 Task: Search cancel my subscription in learning.
Action: Mouse moved to (505, 422)
Screenshot: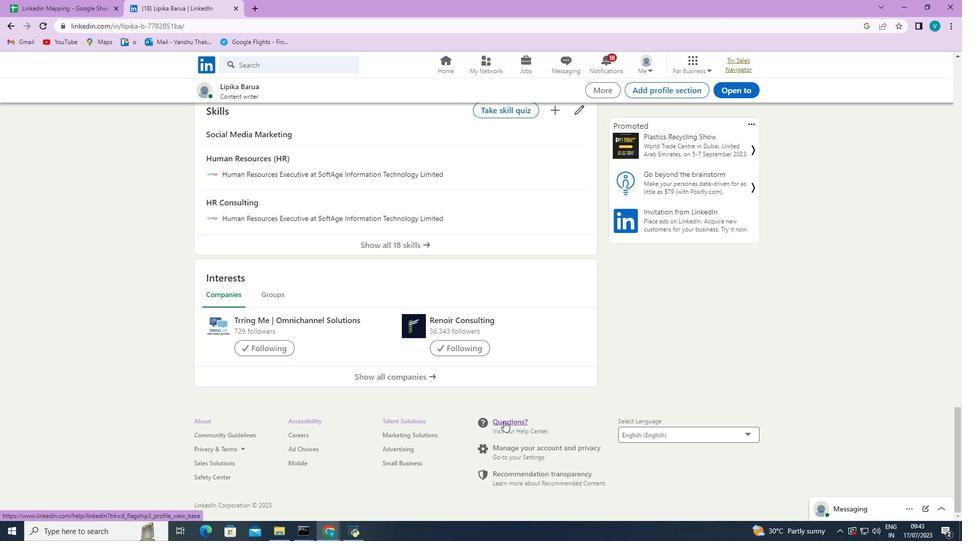 
Action: Mouse pressed left at (505, 422)
Screenshot: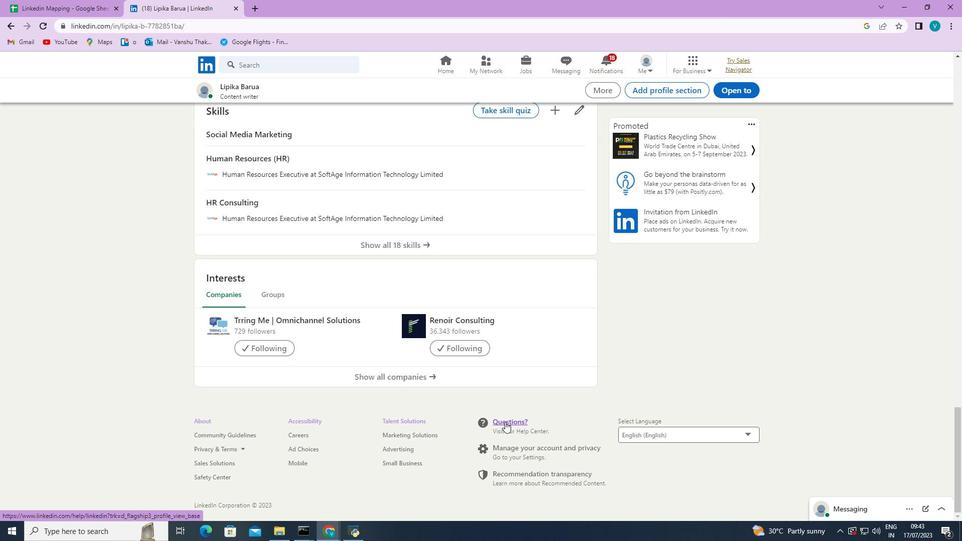 
Action: Mouse moved to (235, 162)
Screenshot: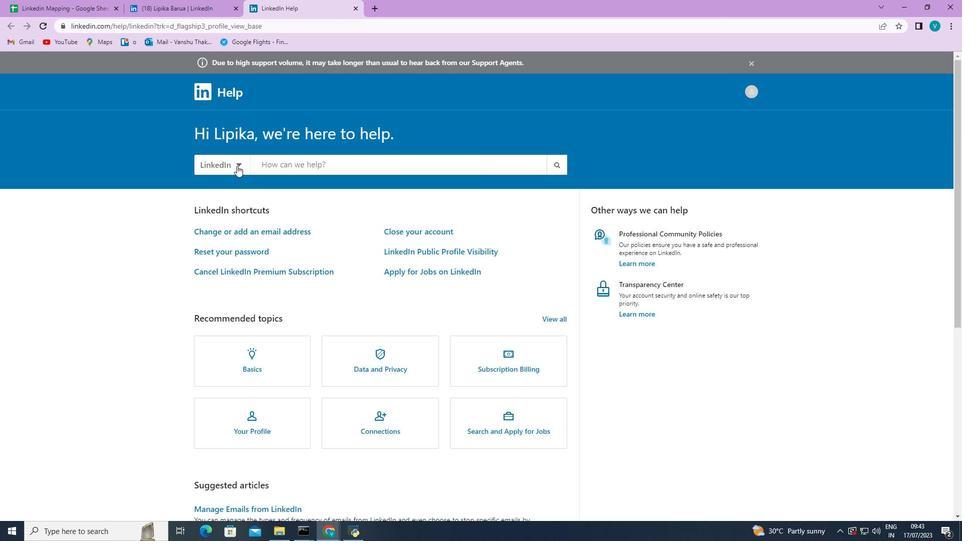 
Action: Mouse pressed left at (235, 162)
Screenshot: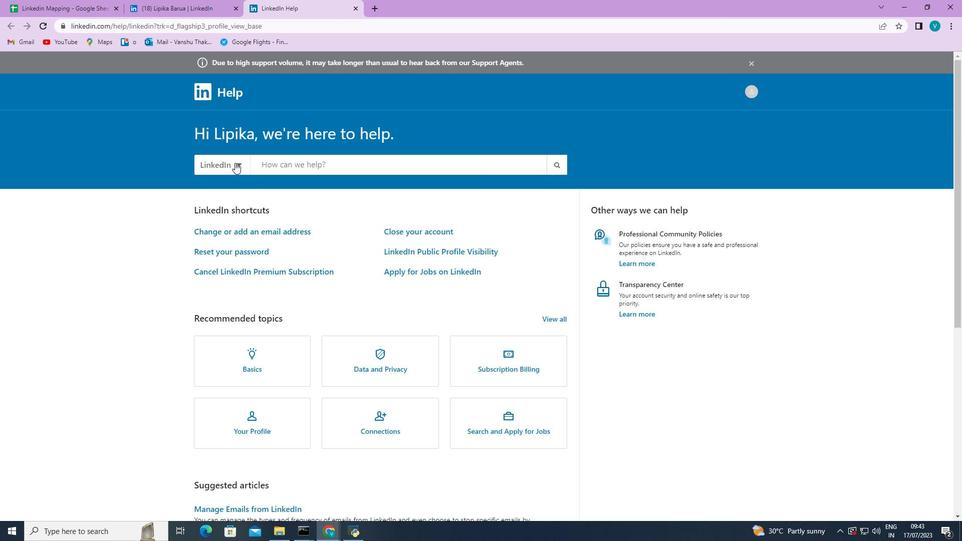 
Action: Mouse moved to (225, 292)
Screenshot: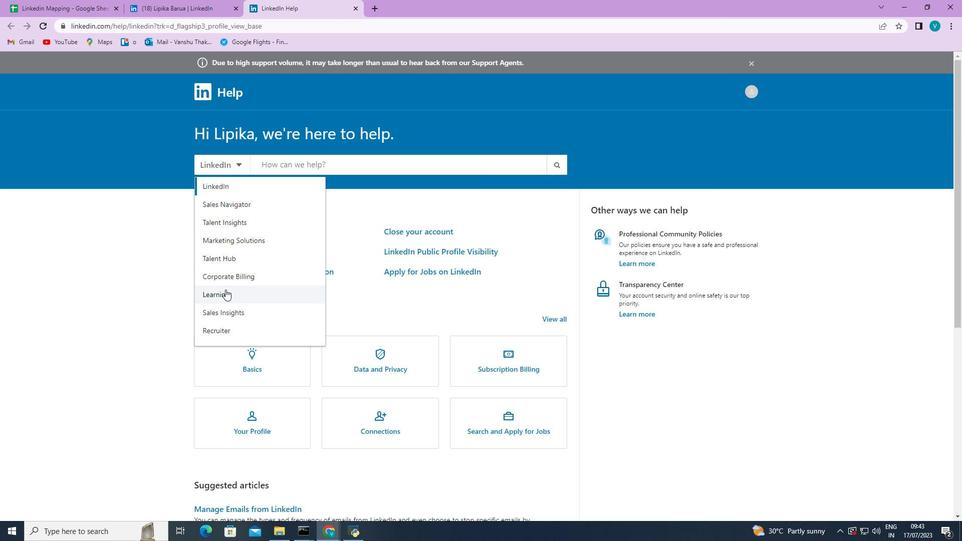 
Action: Mouse pressed left at (225, 292)
Screenshot: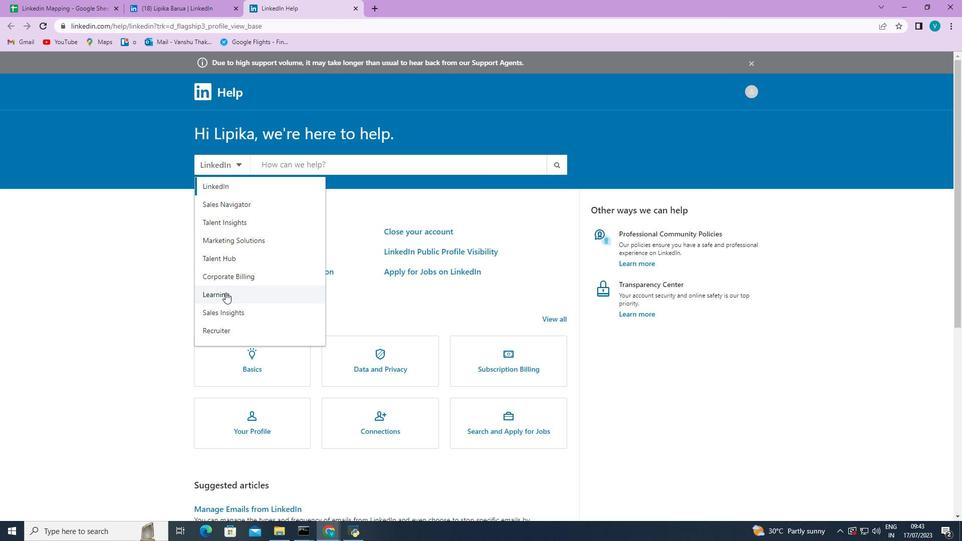 
Action: Mouse moved to (335, 166)
Screenshot: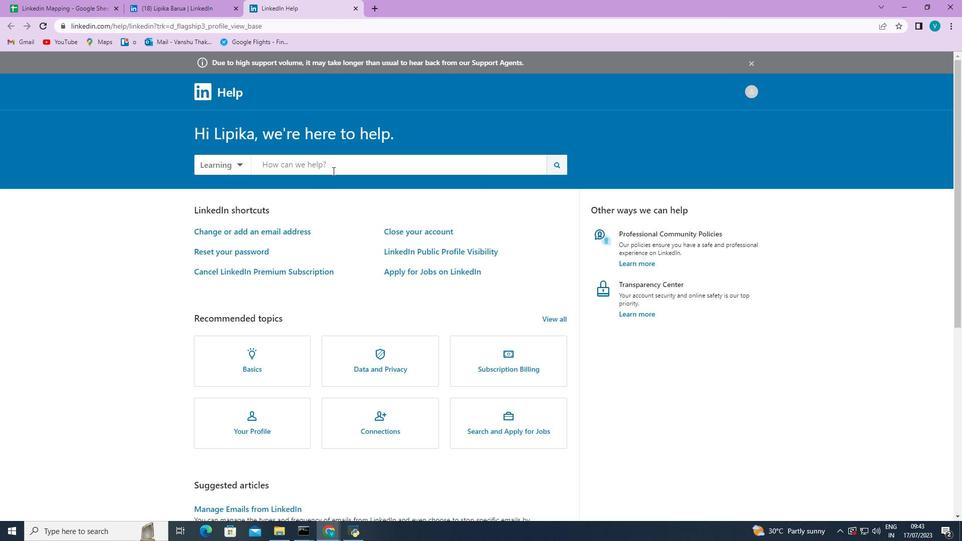 
Action: Mouse pressed left at (335, 166)
Screenshot: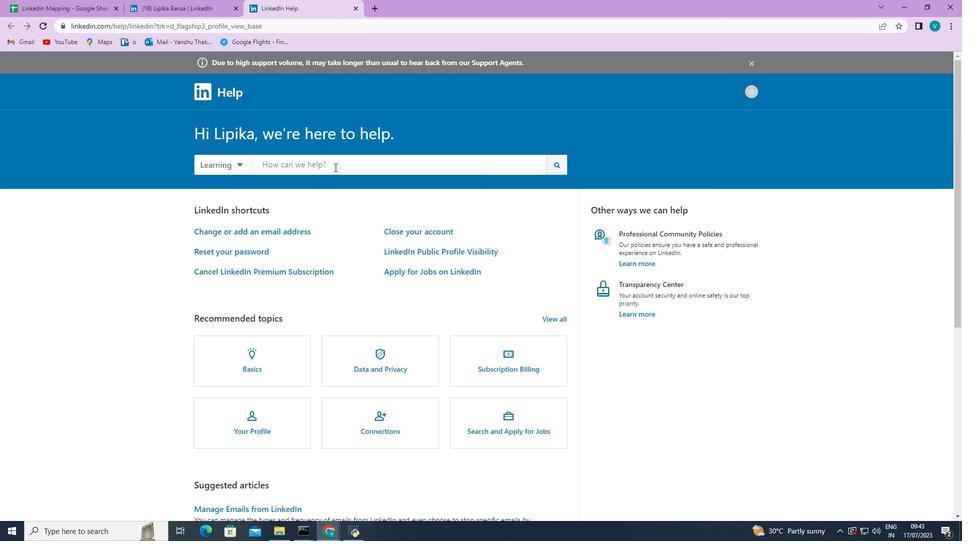 
Action: Mouse moved to (322, 243)
Screenshot: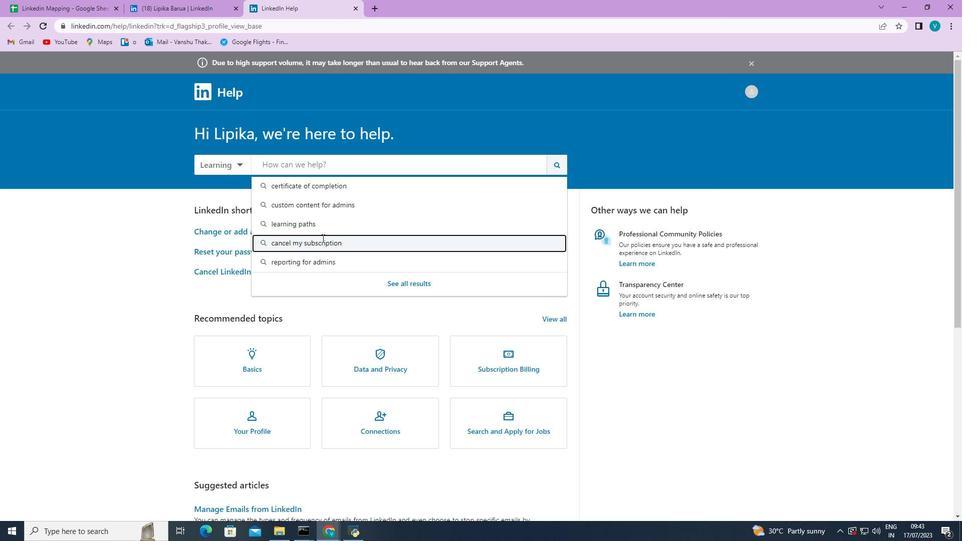 
Action: Mouse pressed left at (322, 243)
Screenshot: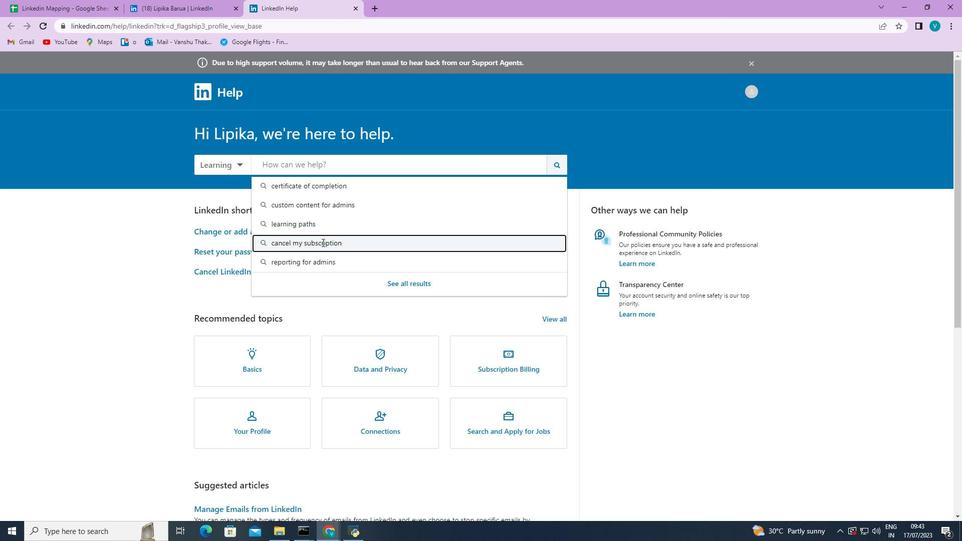 
Action: Mouse moved to (598, 251)
Screenshot: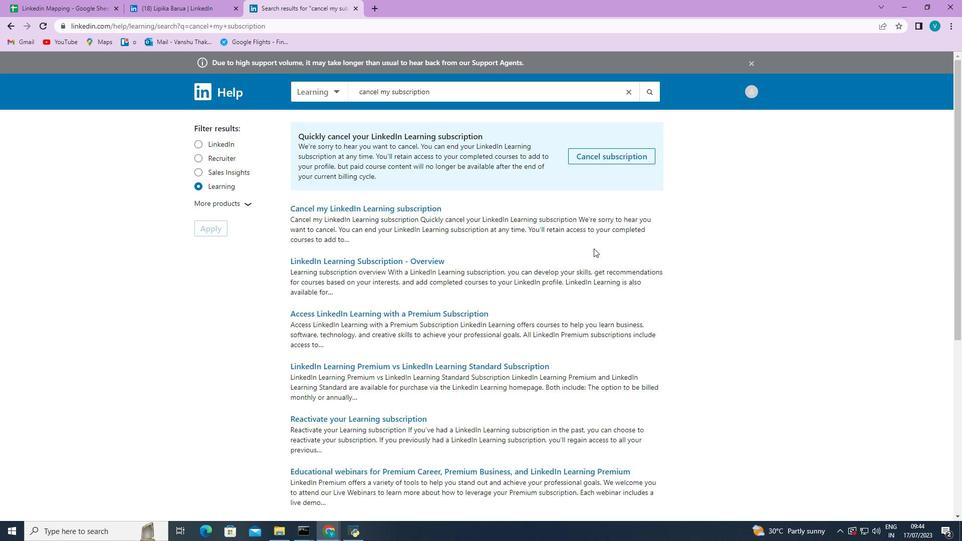 
Action: Mouse scrolled (598, 251) with delta (0, 0)
Screenshot: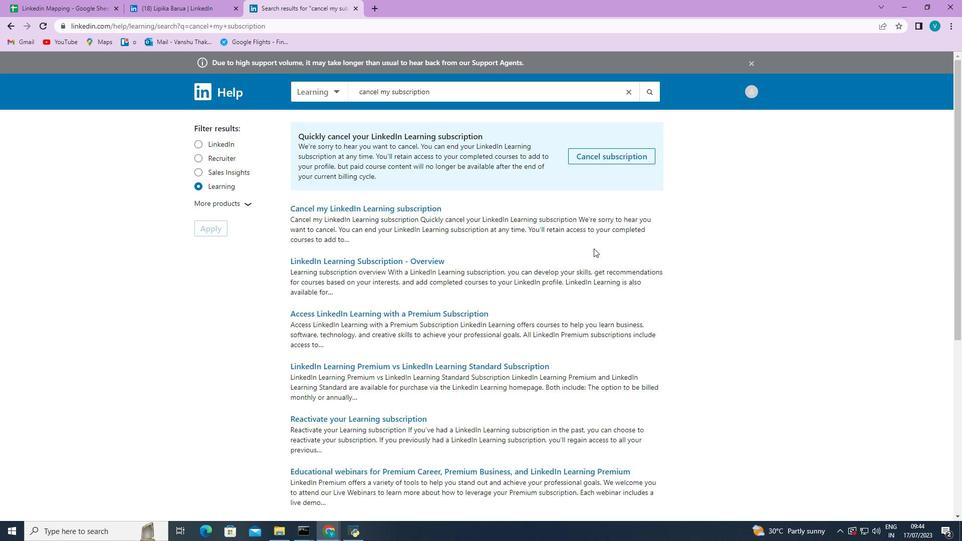 
Action: Mouse moved to (599, 251)
Screenshot: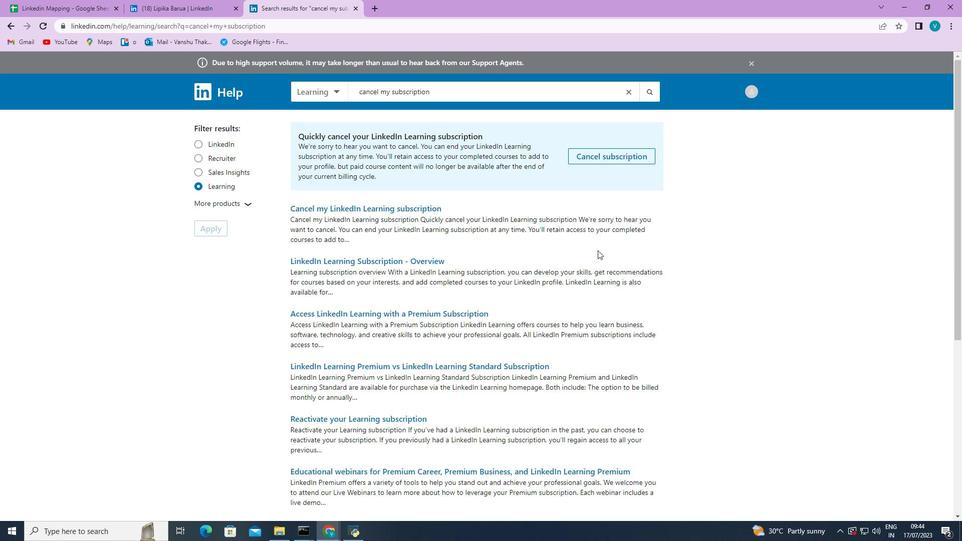 
Action: Mouse scrolled (599, 251) with delta (0, 0)
Screenshot: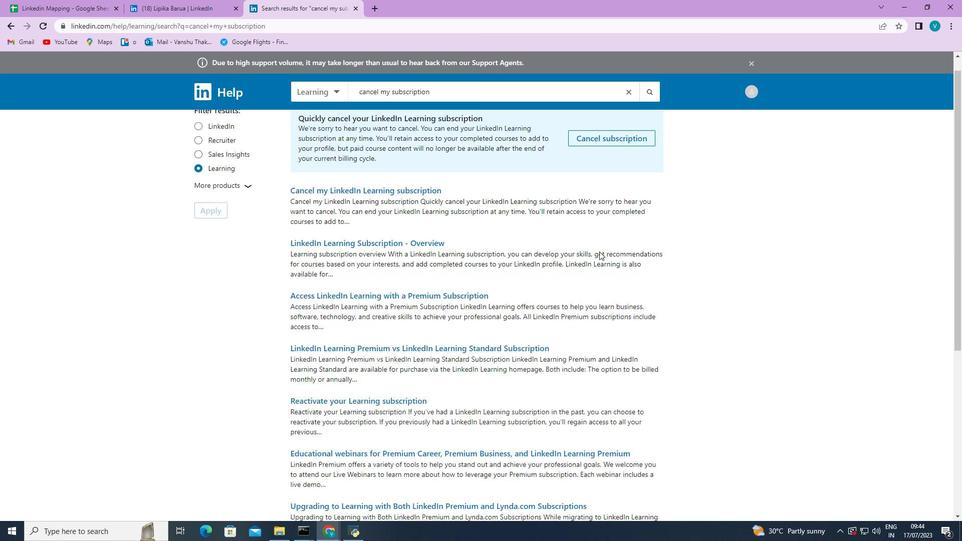 
Action: Mouse scrolled (599, 251) with delta (0, 0)
Screenshot: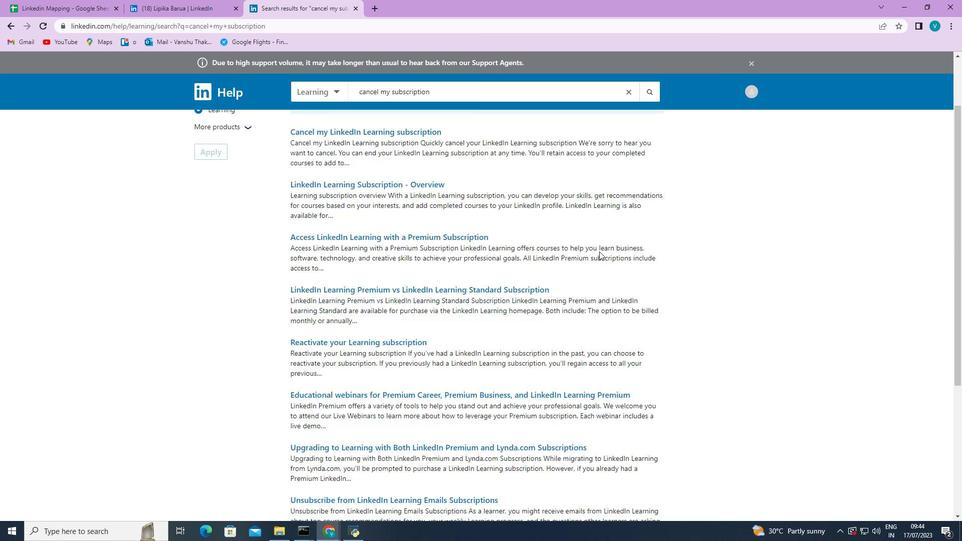 
Action: Mouse scrolled (599, 251) with delta (0, 0)
Screenshot: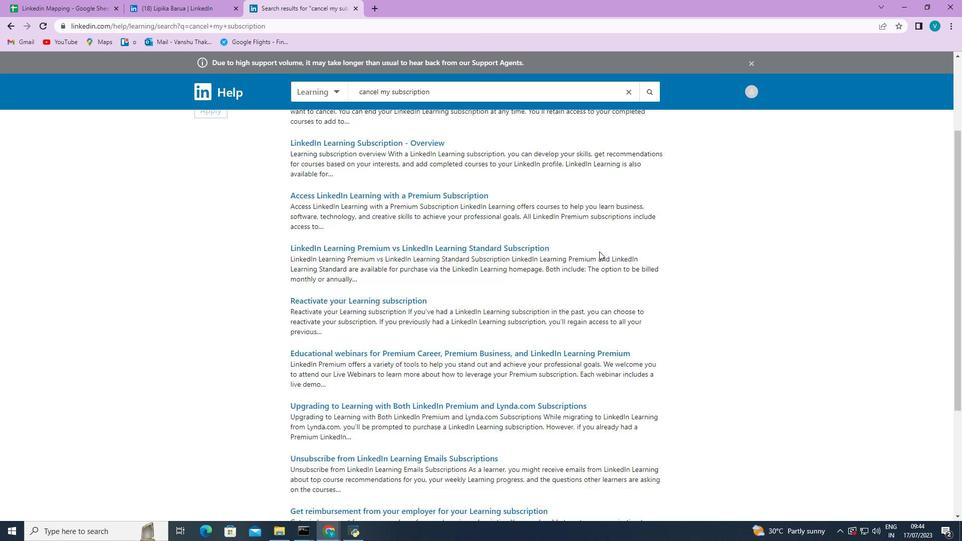 
Action: Mouse scrolled (599, 251) with delta (0, 0)
Screenshot: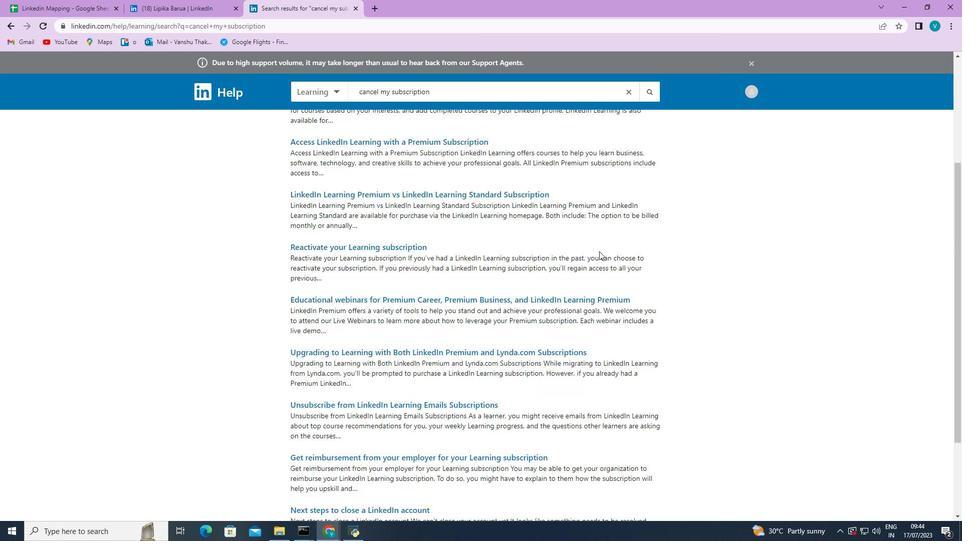 
Action: Mouse moved to (599, 251)
Screenshot: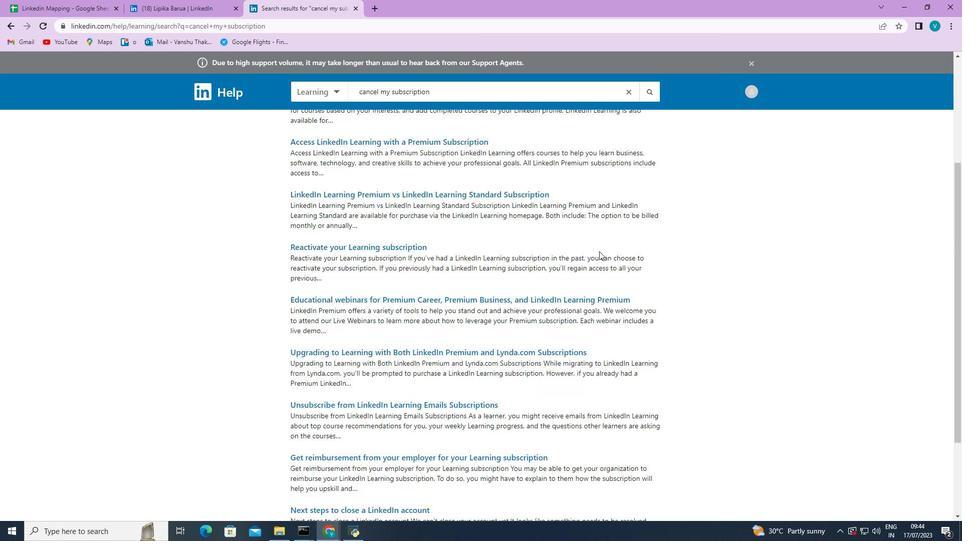 
Action: Mouse scrolled (599, 251) with delta (0, 0)
Screenshot: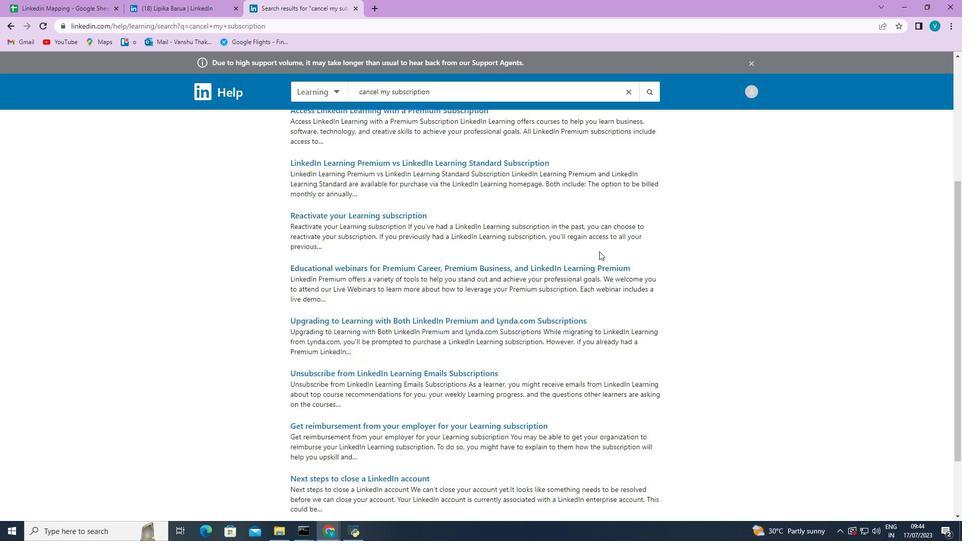 
Action: Mouse scrolled (599, 251) with delta (0, 0)
Screenshot: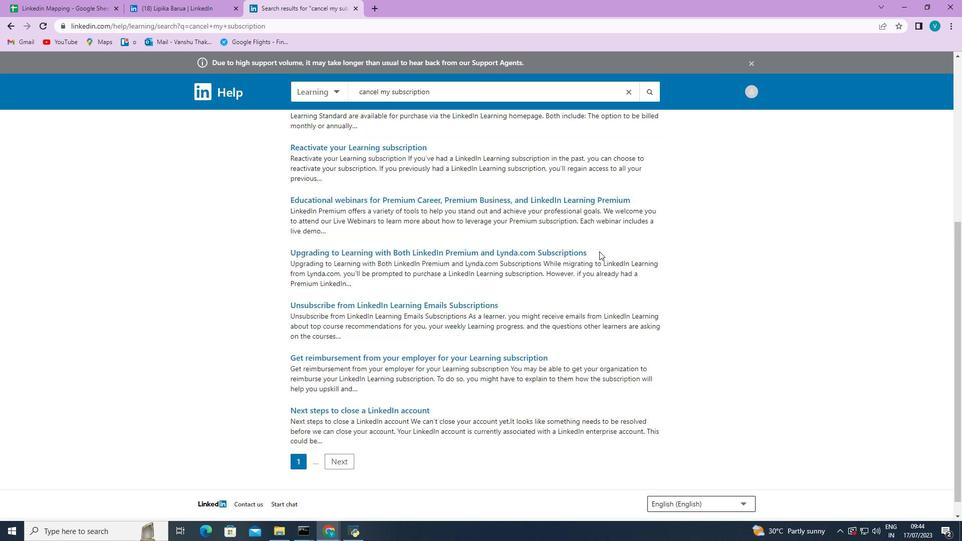 
Action: Mouse scrolled (599, 251) with delta (0, 0)
Screenshot: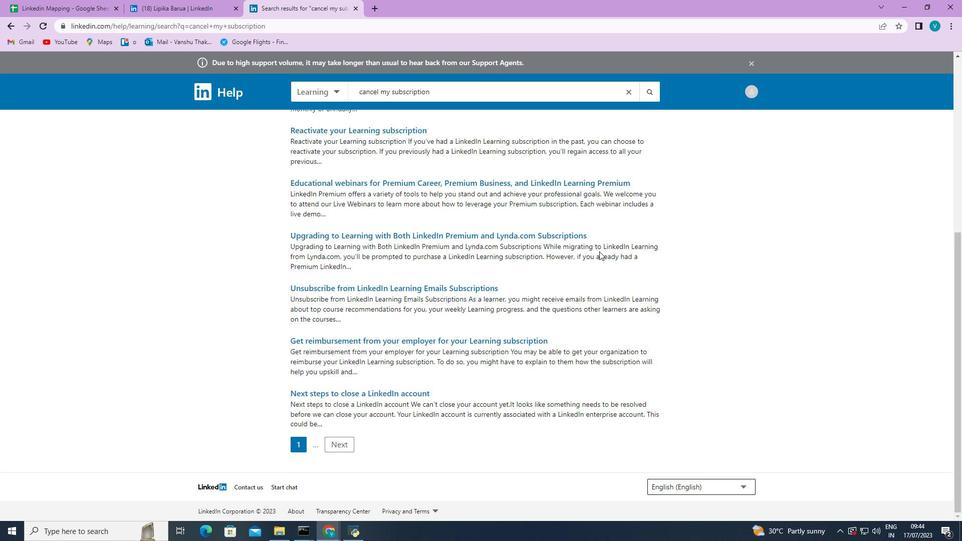 
Action: Mouse scrolled (599, 251) with delta (0, 0)
Screenshot: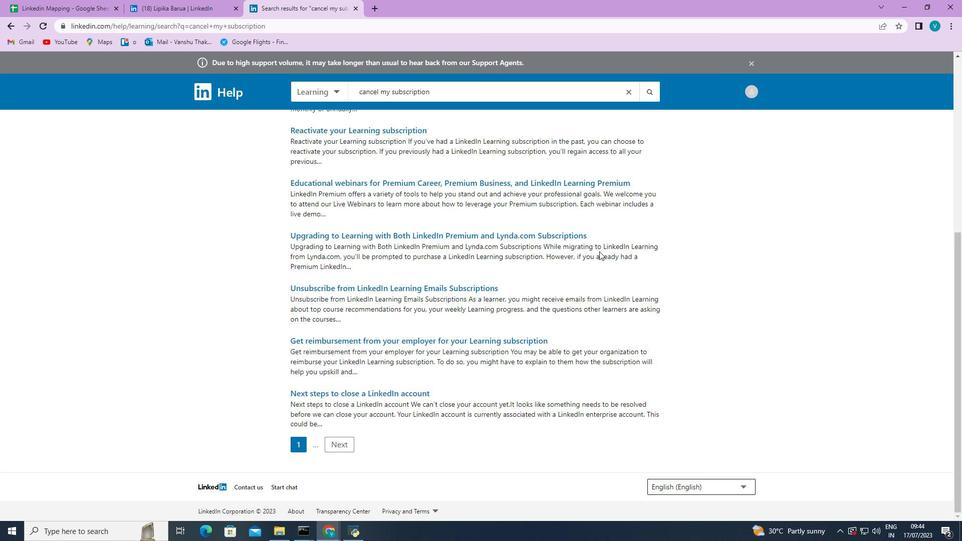 
Action: Mouse scrolled (599, 251) with delta (0, 0)
Screenshot: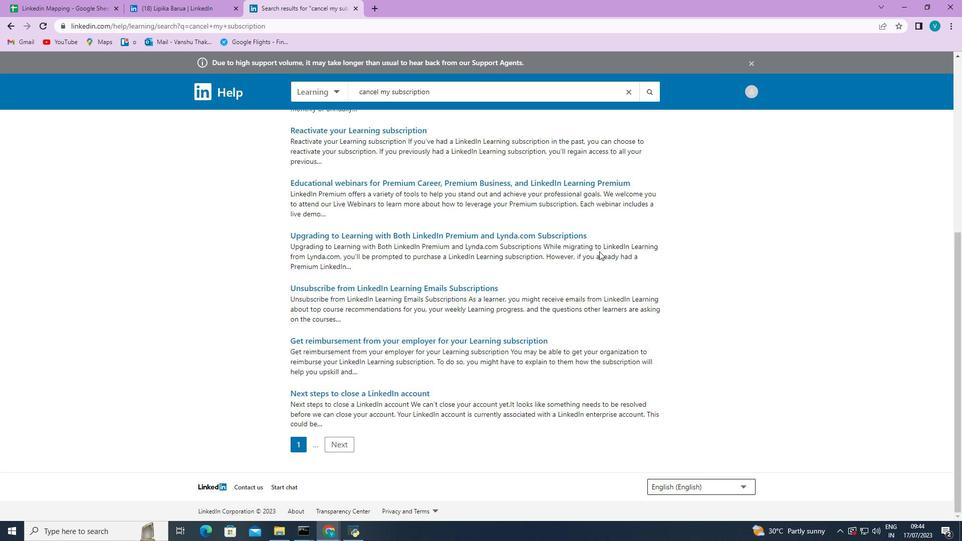 
Action: Mouse scrolled (599, 251) with delta (0, 0)
Screenshot: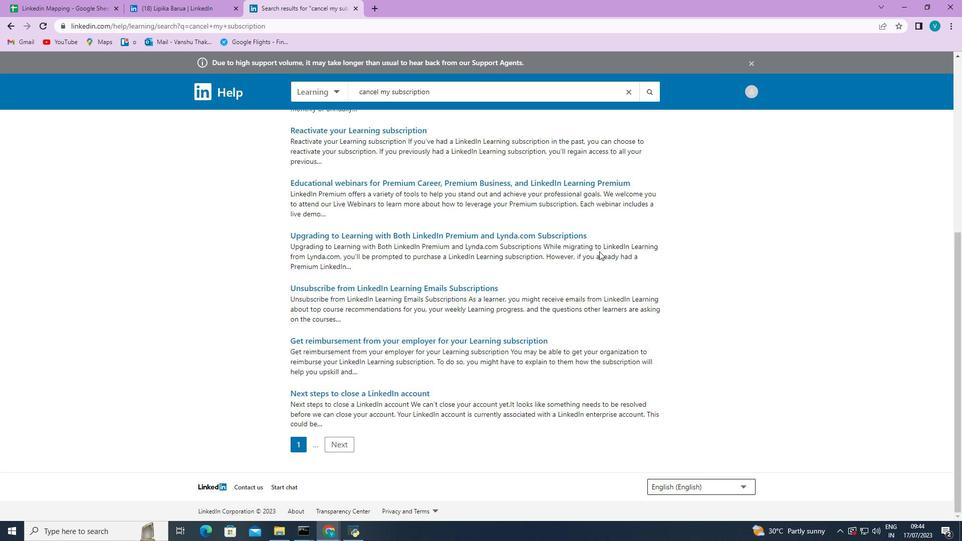
